 Task: Create Issue Issue0000000421 in Backlog  in Scrum Project Project0000000085 in Jira. Create Issue Issue0000000422 in Backlog  in Scrum Project Project0000000085 in Jira. Create Issue Issue0000000423 in Backlog  in Scrum Project Project0000000085 in Jira. Create Issue Issue0000000424 in Backlog  in Scrum Project Project0000000085 in Jira. Create Issue Issue0000000425 in Backlog  in Scrum Project Project0000000085 in Jira
Action: Mouse moved to (353, 116)
Screenshot: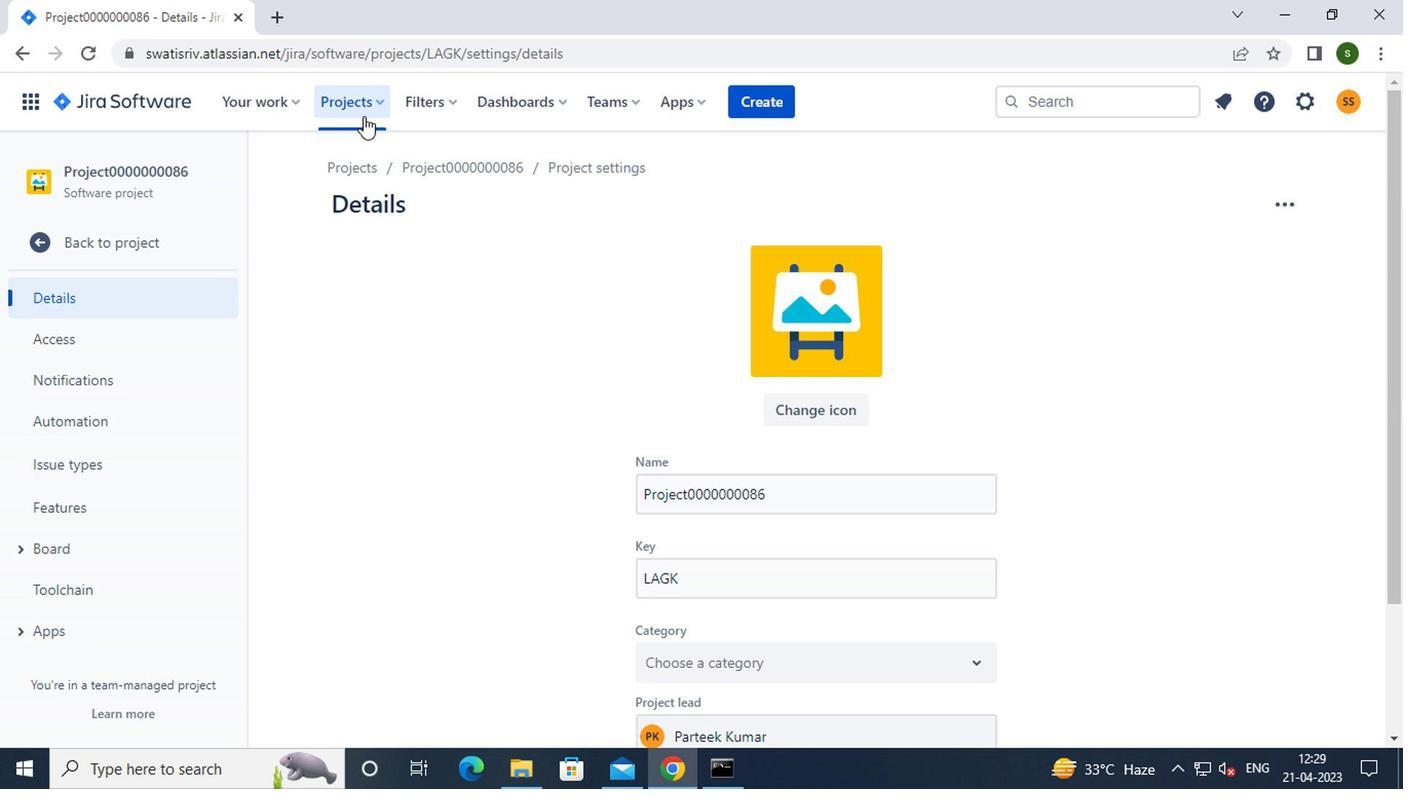 
Action: Mouse pressed left at (353, 116)
Screenshot: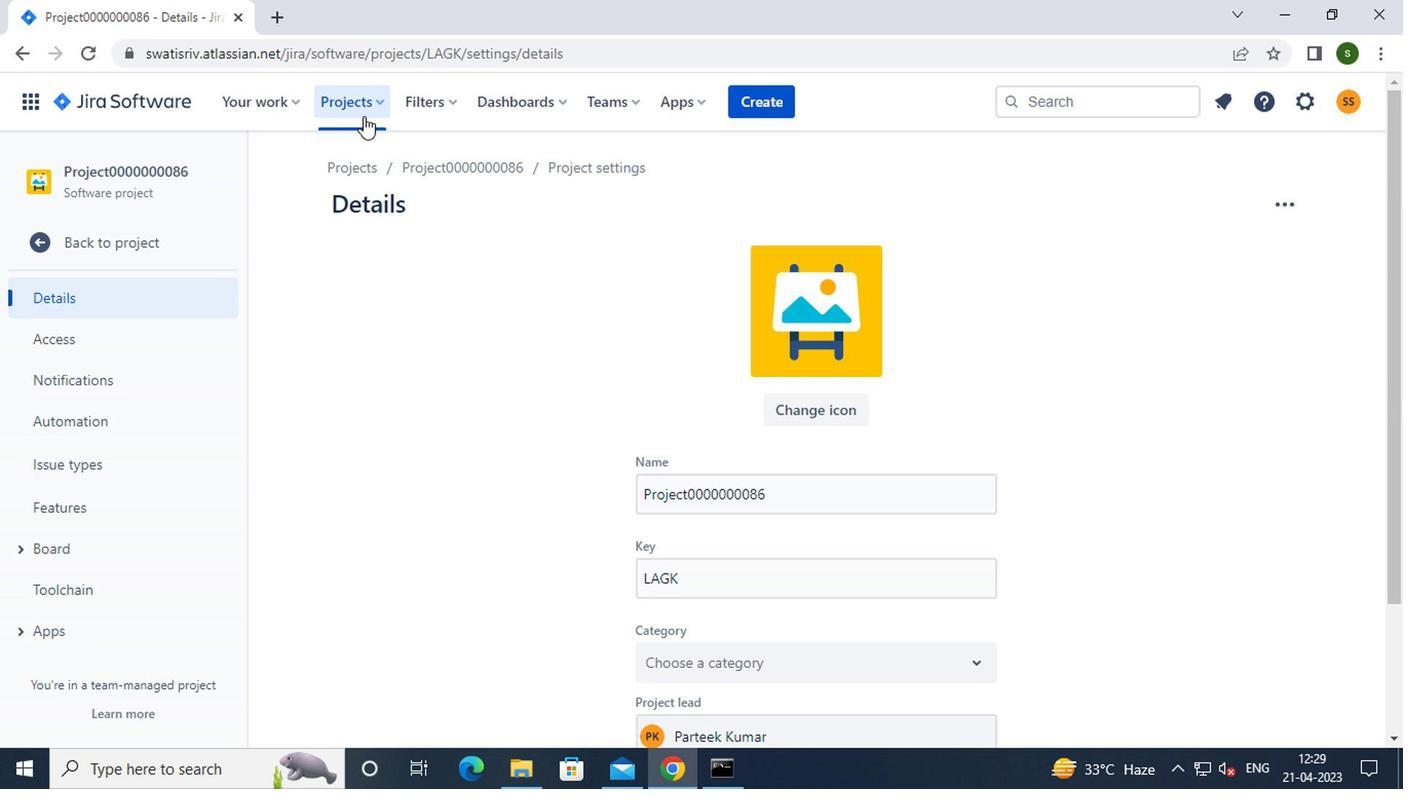 
Action: Mouse moved to (410, 258)
Screenshot: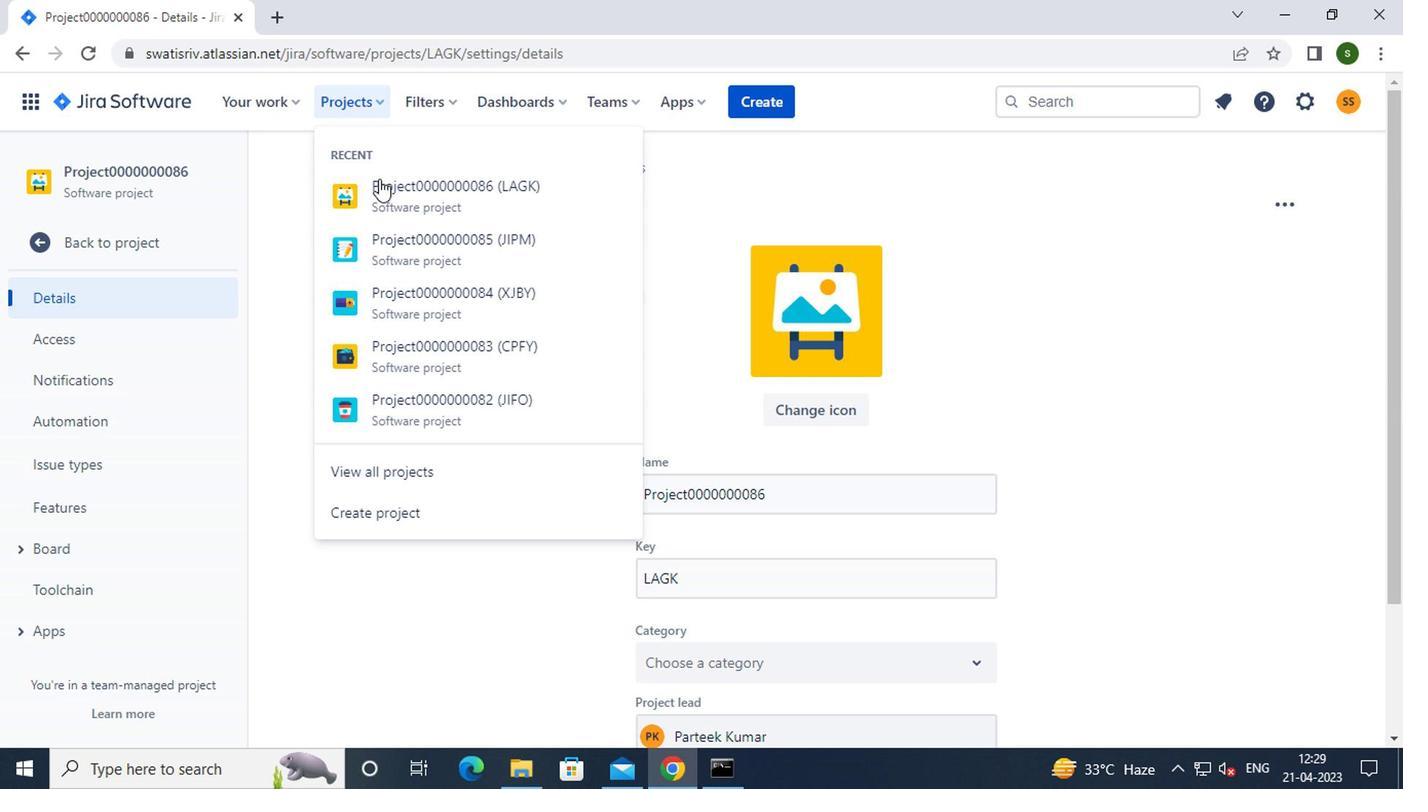 
Action: Mouse pressed left at (410, 258)
Screenshot: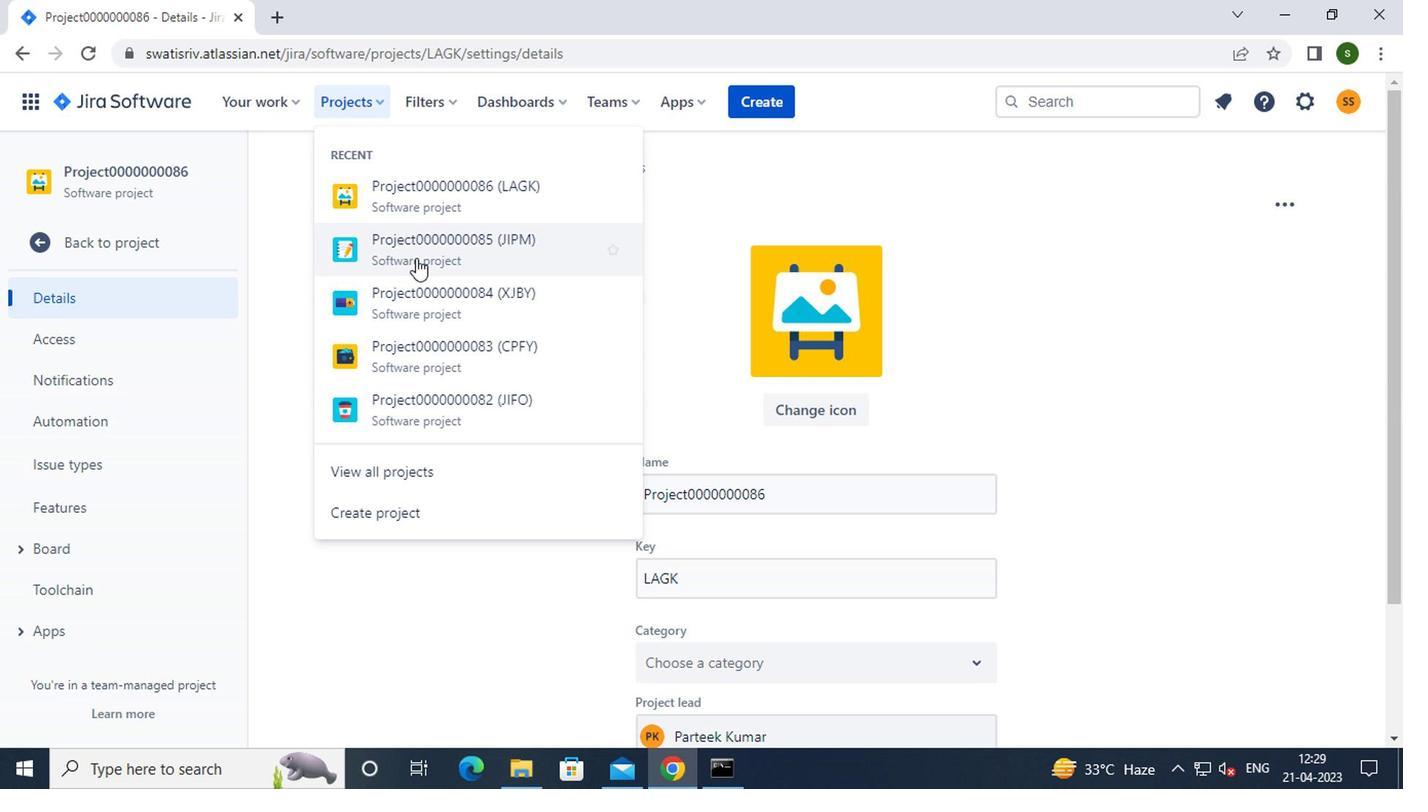
Action: Mouse moved to (135, 315)
Screenshot: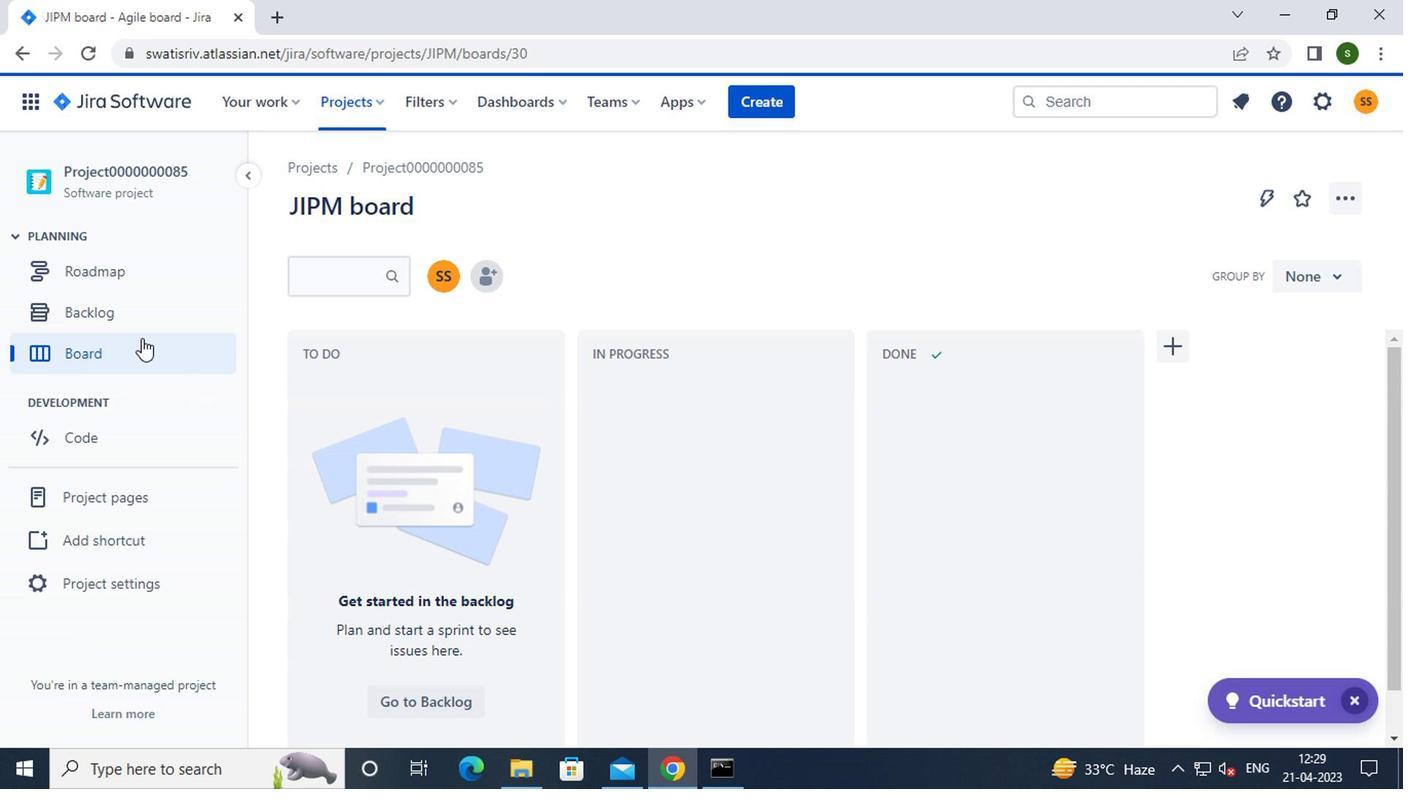 
Action: Mouse pressed left at (135, 315)
Screenshot: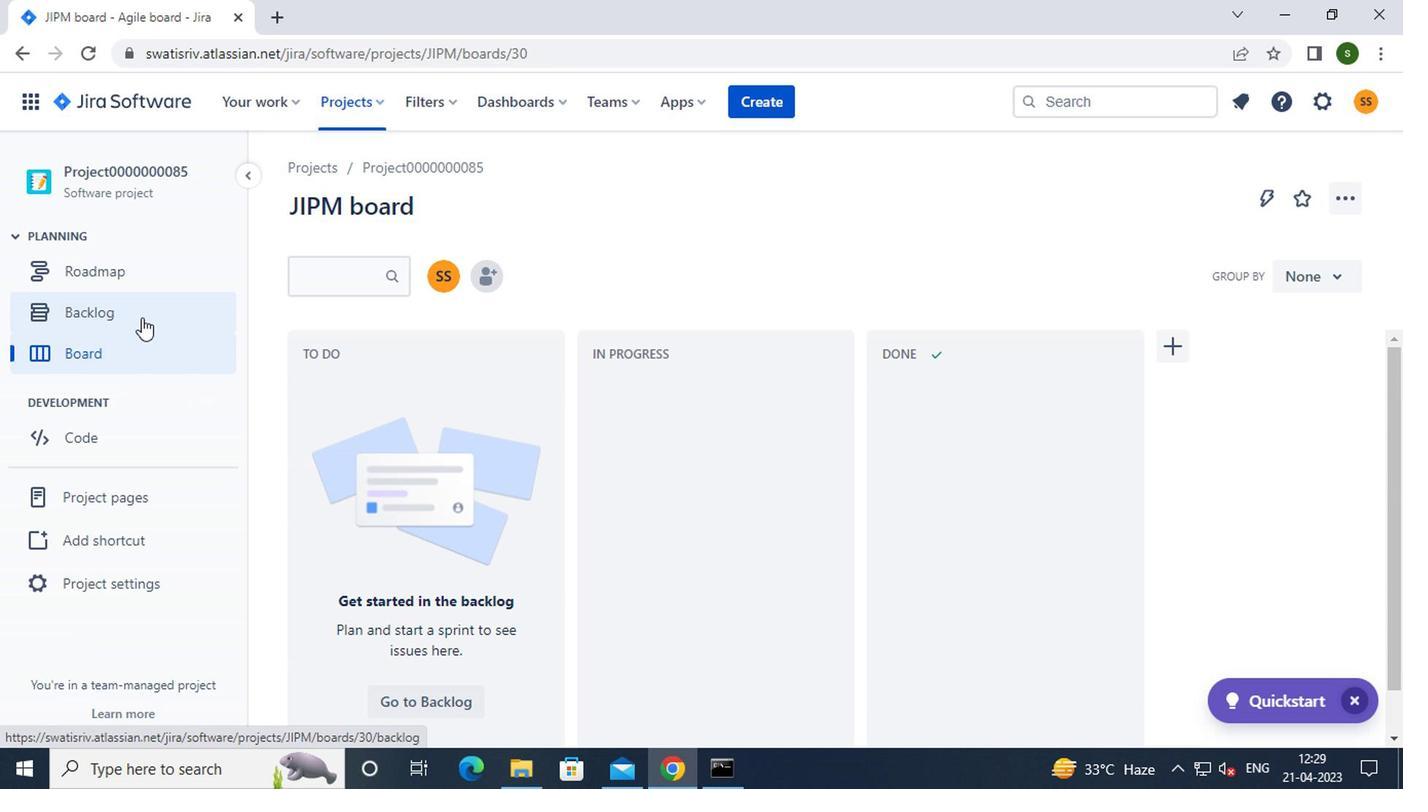 
Action: Mouse moved to (438, 414)
Screenshot: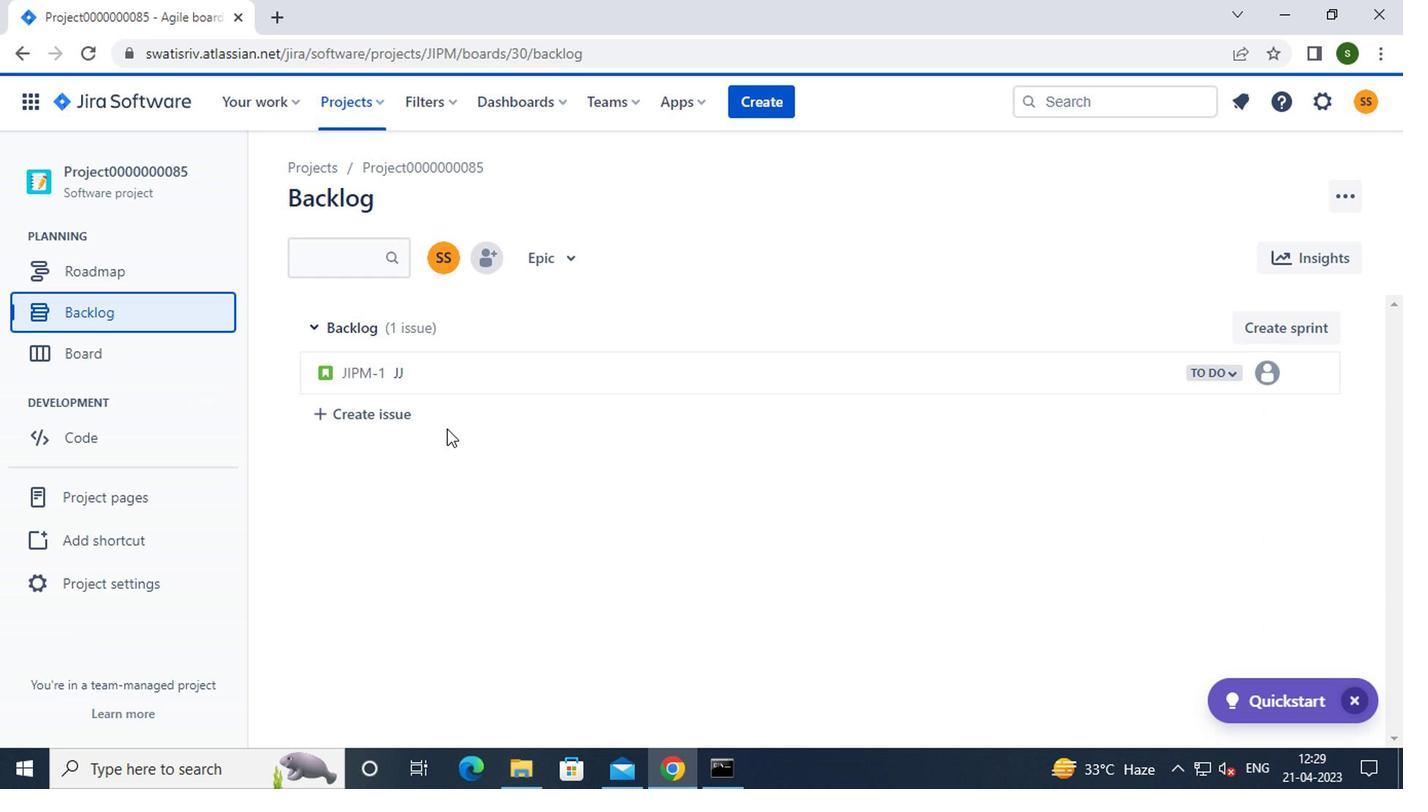 
Action: Mouse pressed left at (438, 414)
Screenshot: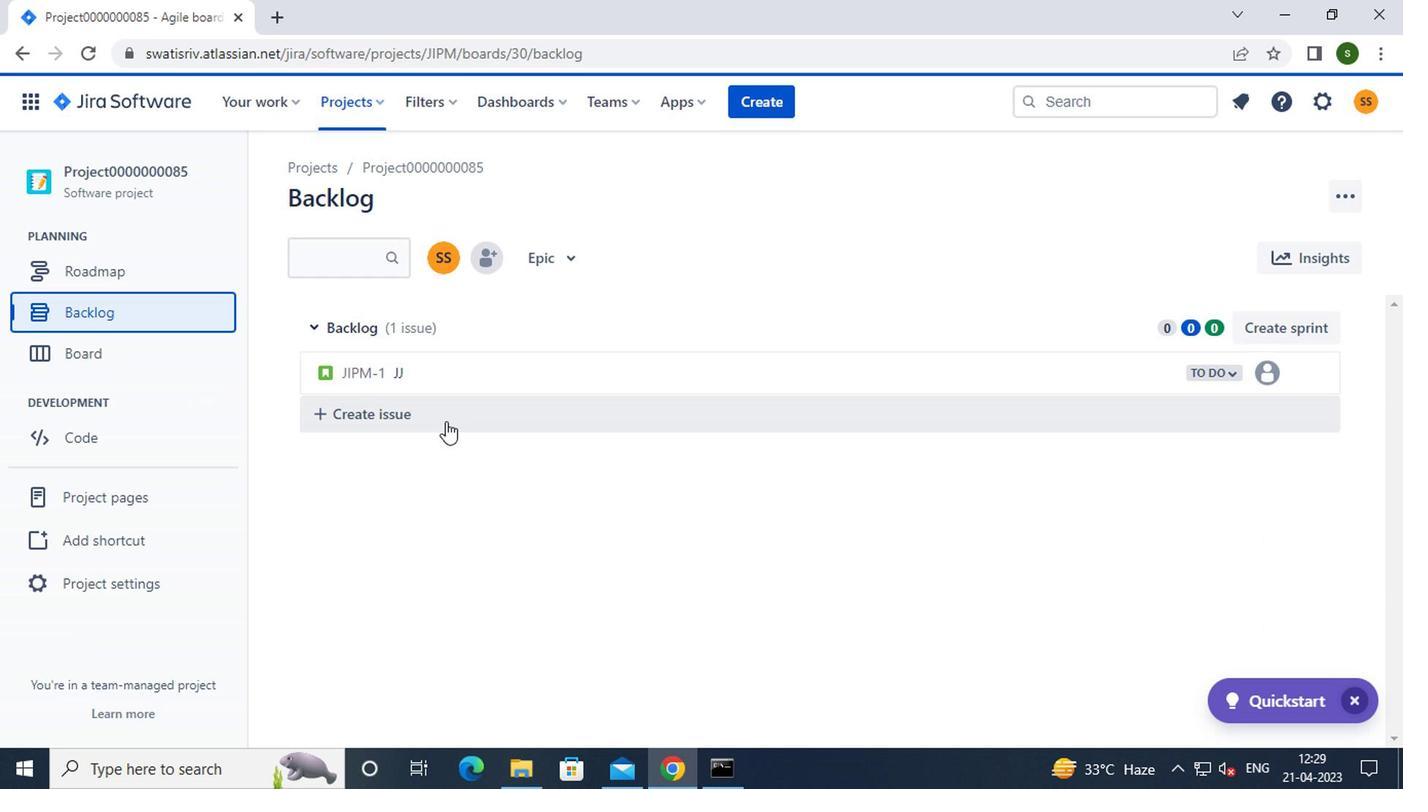 
Action: Mouse moved to (521, 407)
Screenshot: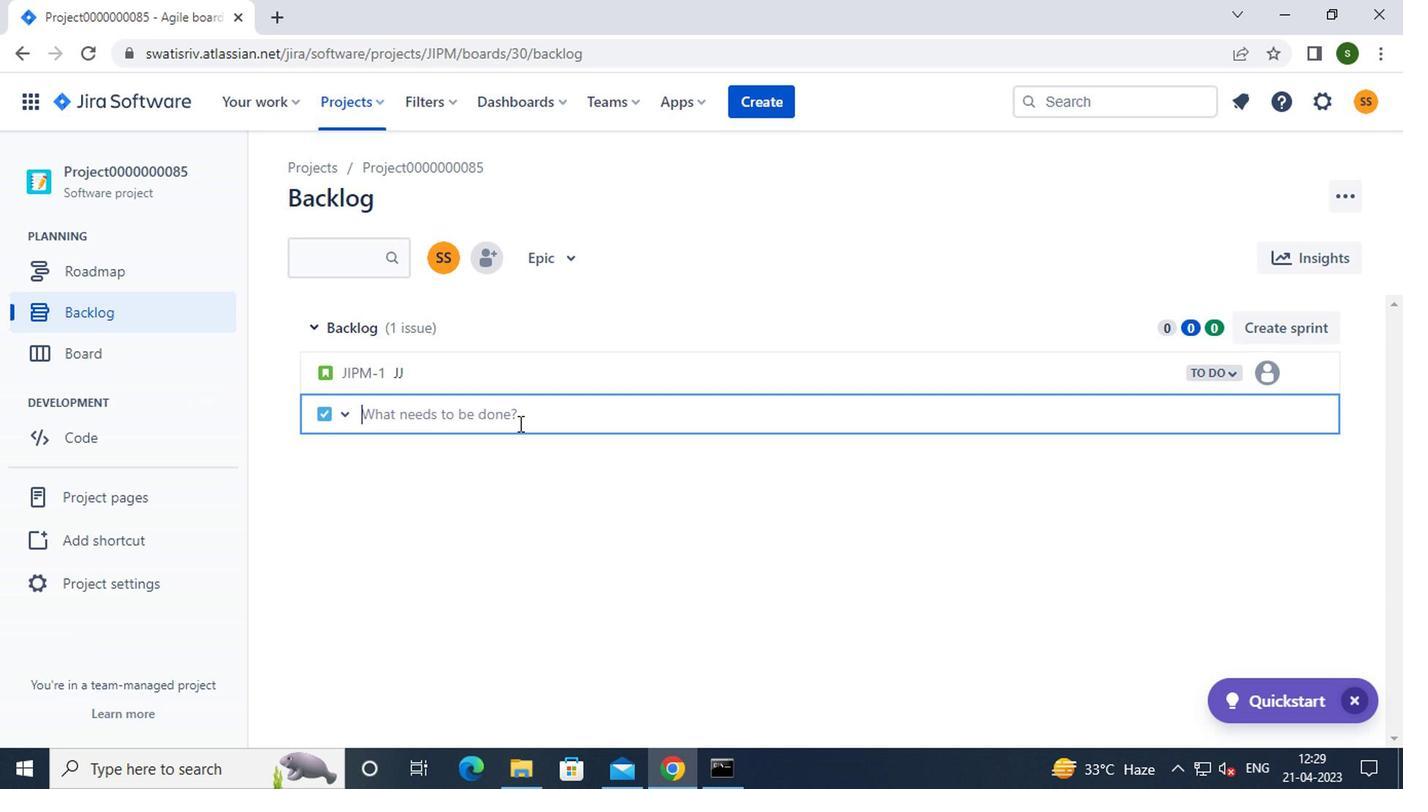 
Action: Key pressed <Key.caps_lock><Key.caps_lock>i<Key.caps_lock>ssue0000000421<Key.enter><Key.caps_lock>i<Key.caps_lock>ssue0000000422<Key.enter><Key.caps_lock>i<Key.caps_lock>ssue0000000423<Key.enter><Key.caps_lock>i<Key.caps_lock>ssue0000000424<Key.enter><Key.caps_lock>i<Key.caps_lock>ssue0000000425<Key.enter>
Screenshot: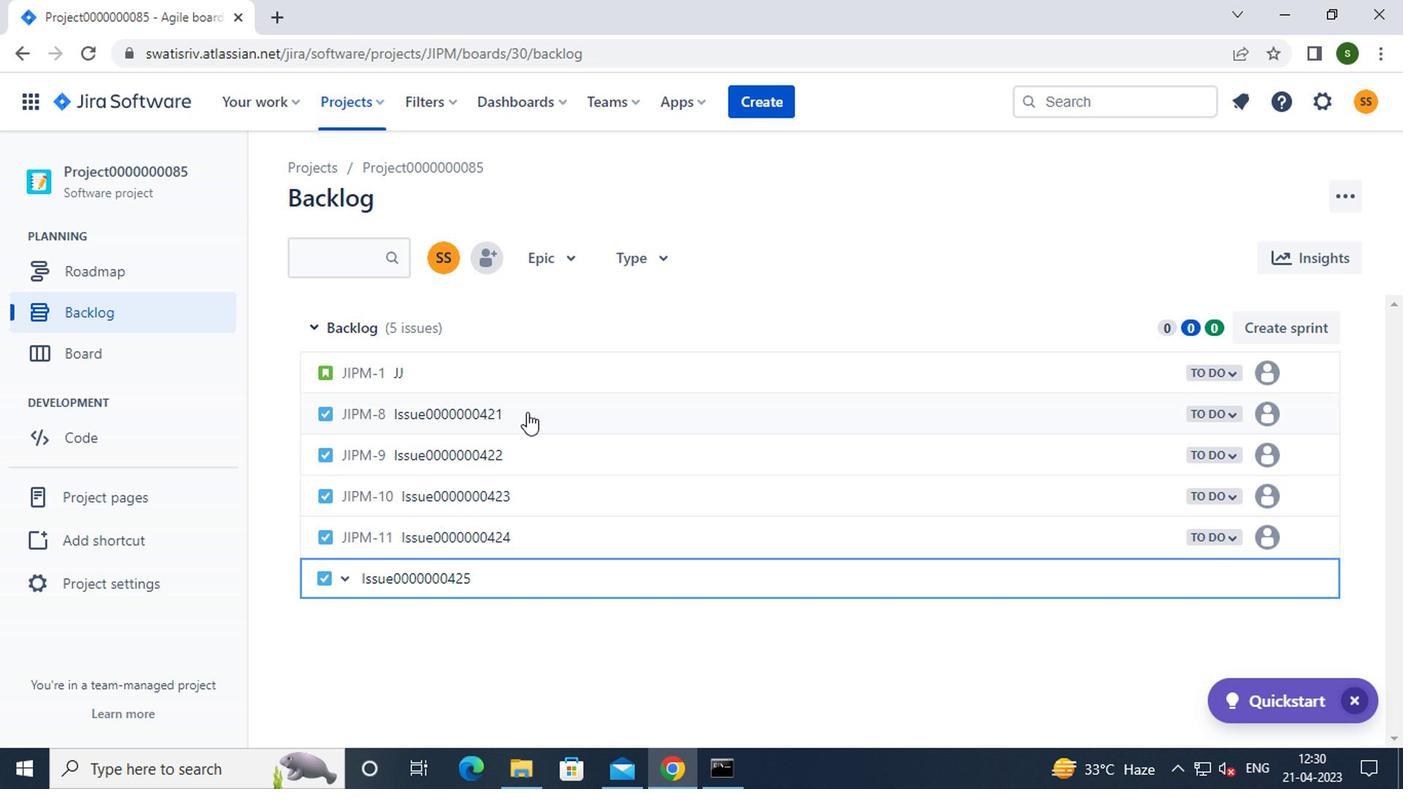 
